 Task: Add Moon Valley Organics Lemon Rosemary Foaming Herbal Hand Soap to the cart.
Action: Mouse moved to (887, 332)
Screenshot: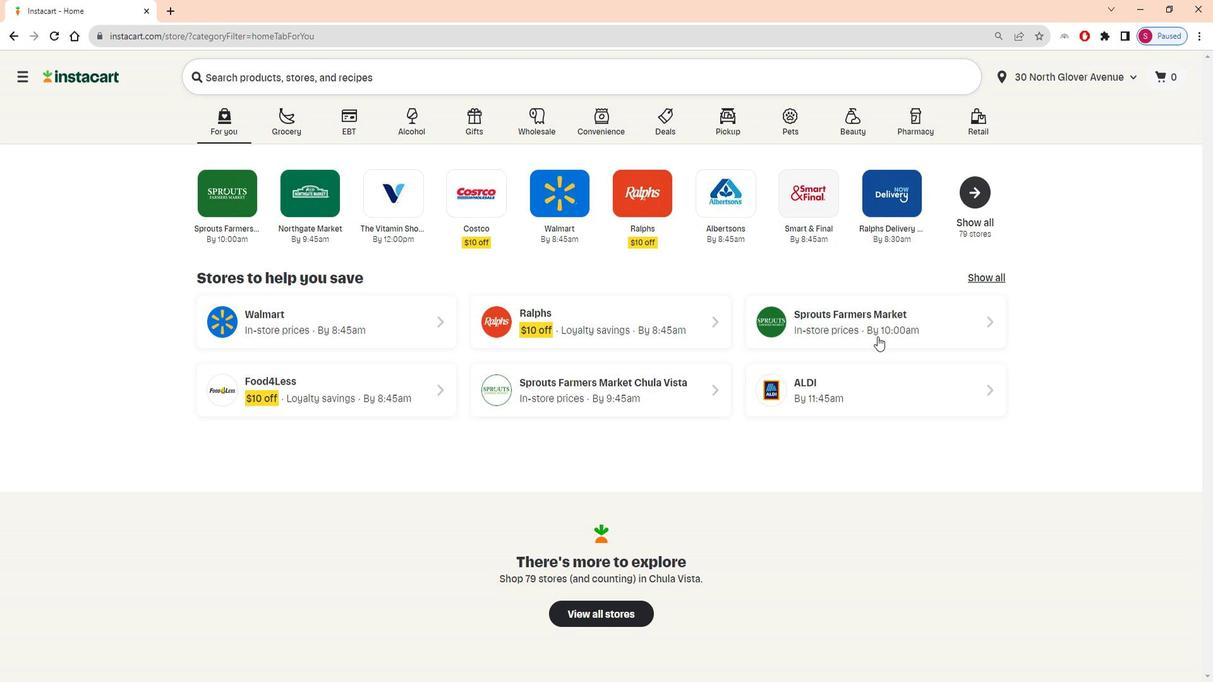 
Action: Mouse pressed left at (887, 332)
Screenshot: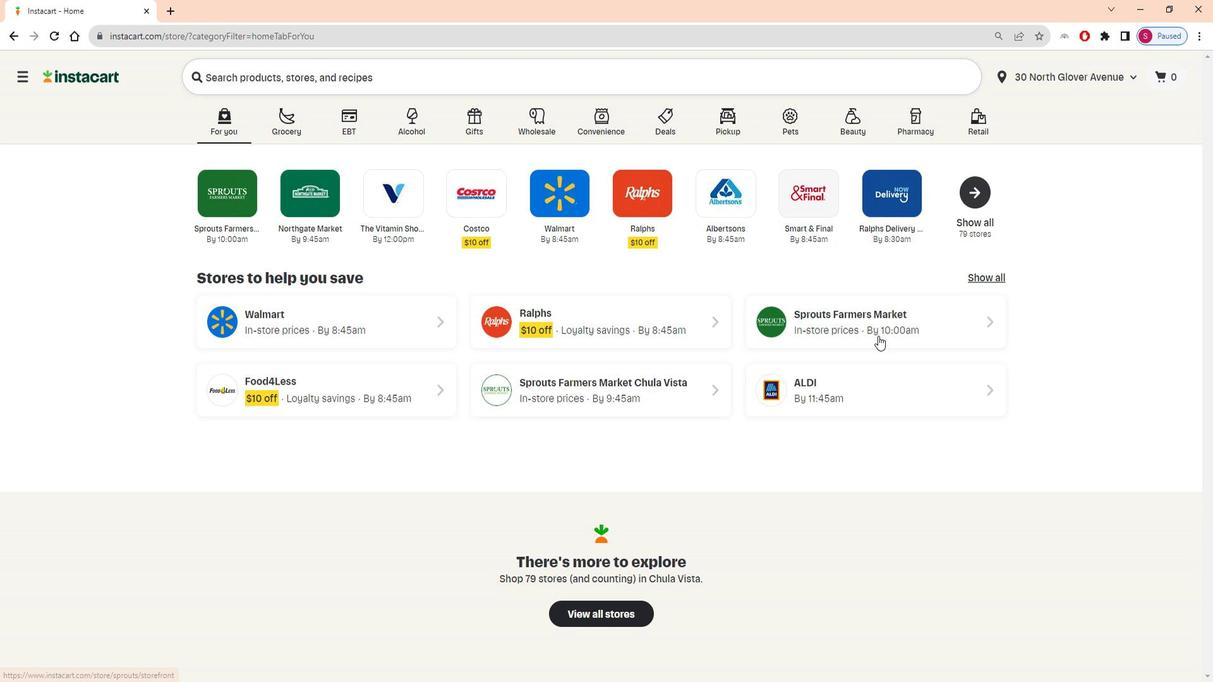 
Action: Mouse moved to (109, 483)
Screenshot: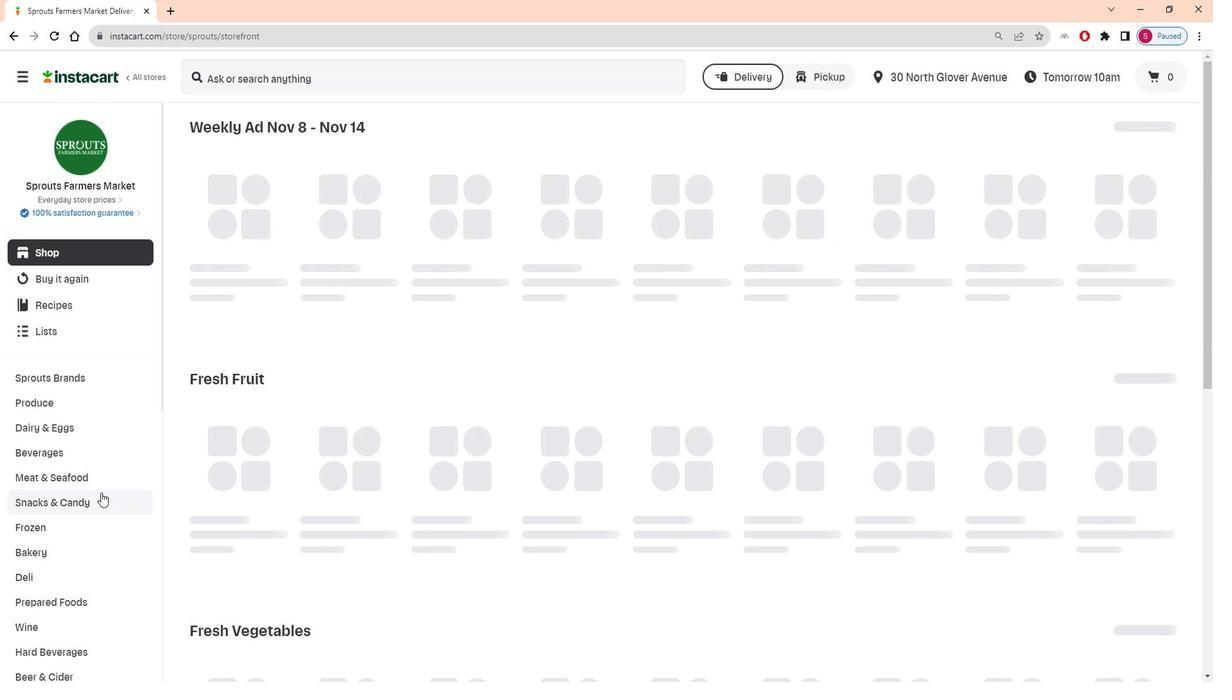 
Action: Mouse scrolled (109, 483) with delta (0, 0)
Screenshot: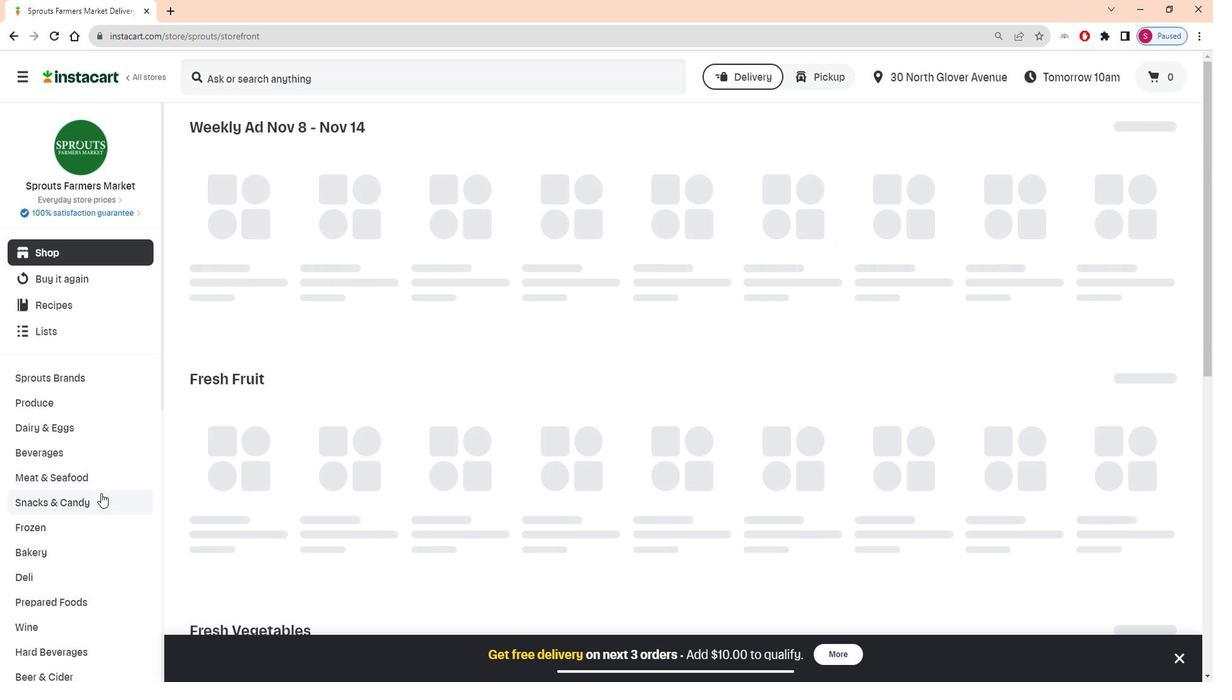 
Action: Mouse scrolled (109, 483) with delta (0, 0)
Screenshot: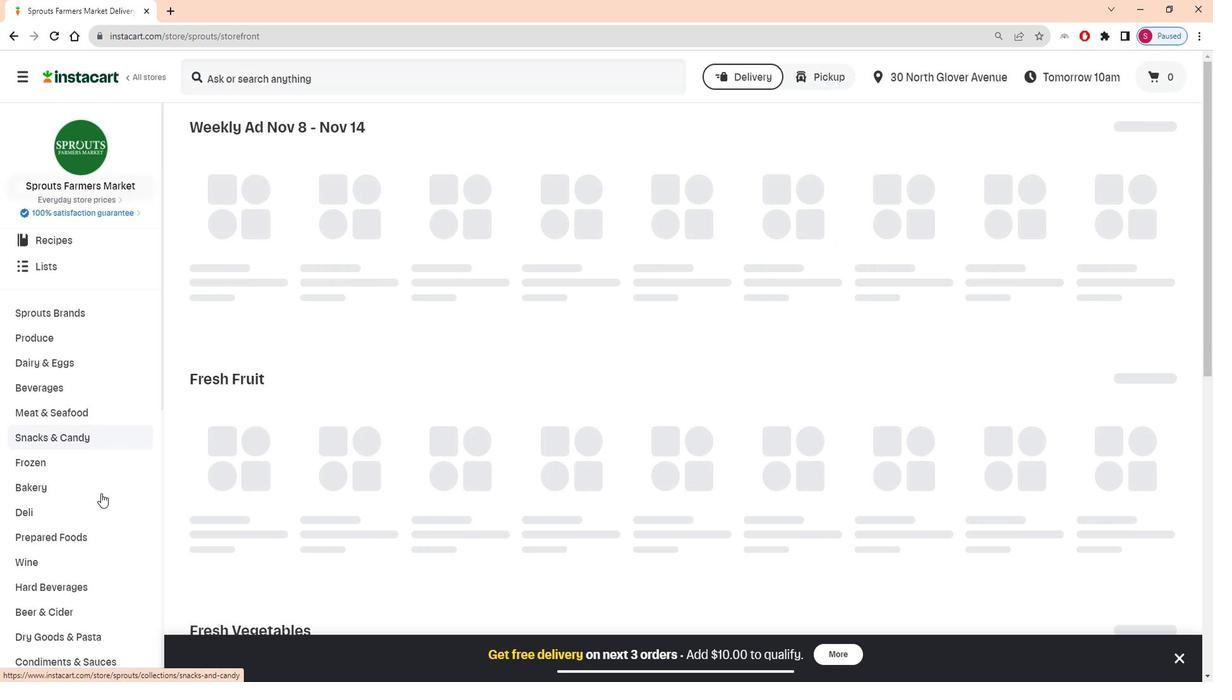 
Action: Mouse scrolled (109, 483) with delta (0, 0)
Screenshot: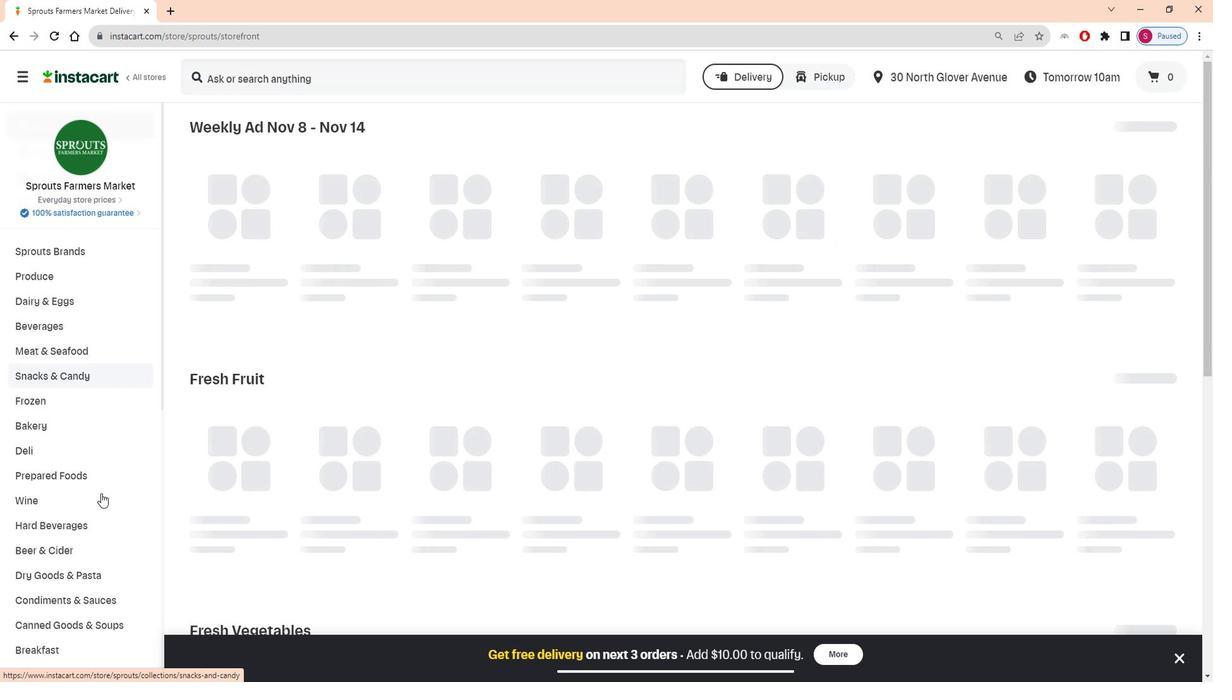 
Action: Mouse scrolled (109, 483) with delta (0, 0)
Screenshot: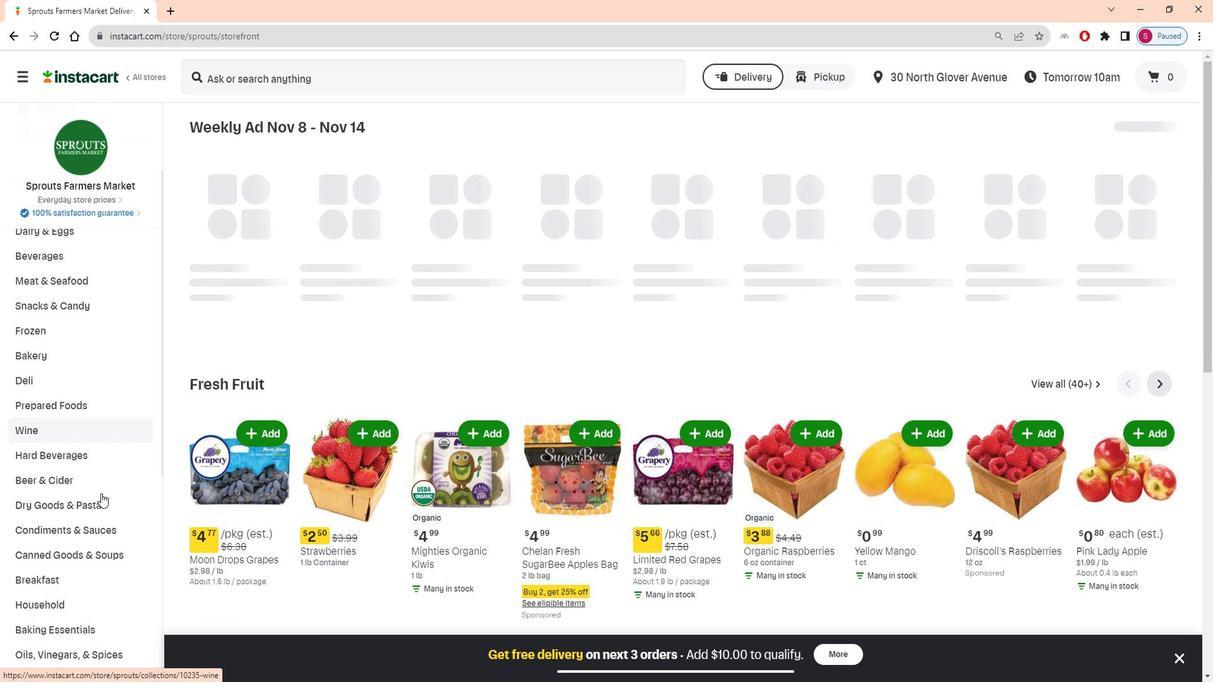 
Action: Mouse moved to (99, 465)
Screenshot: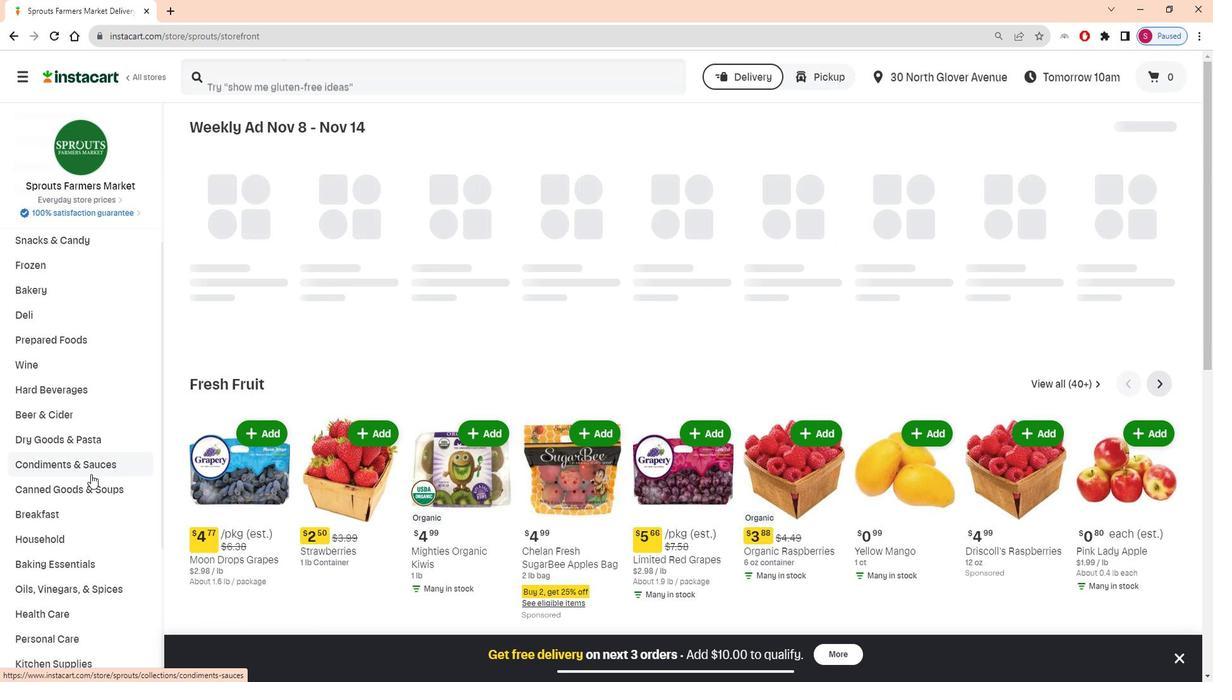 
Action: Mouse scrolled (99, 464) with delta (0, 0)
Screenshot: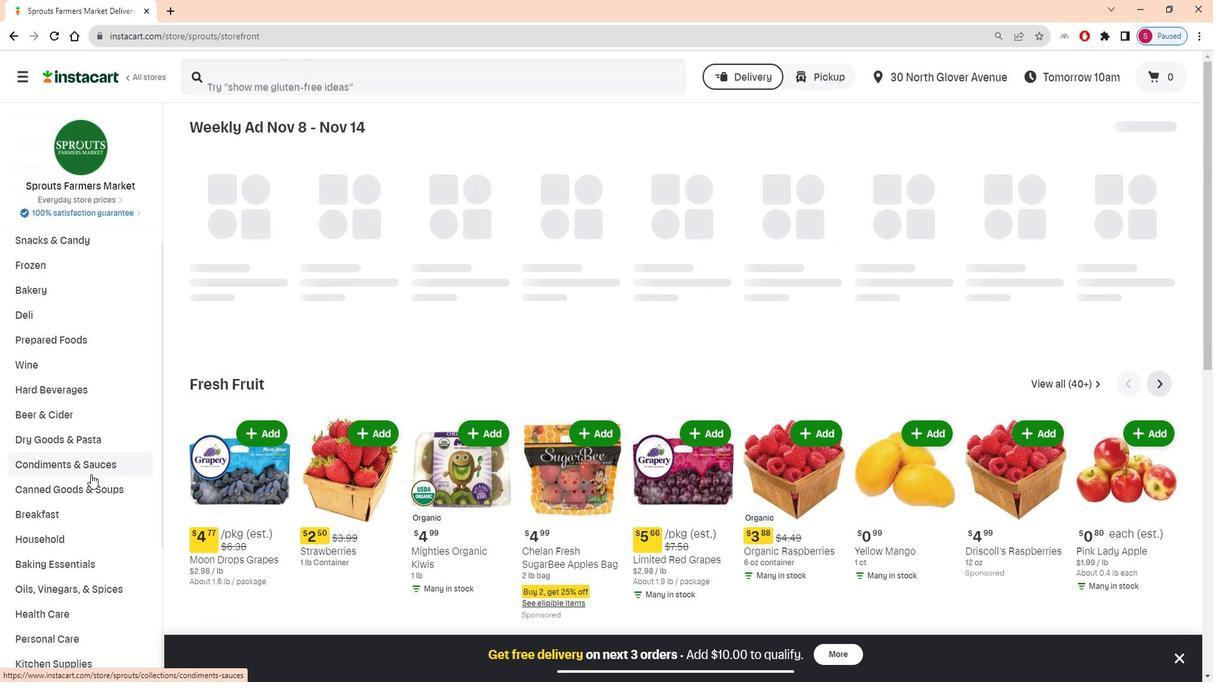 
Action: Mouse moved to (97, 468)
Screenshot: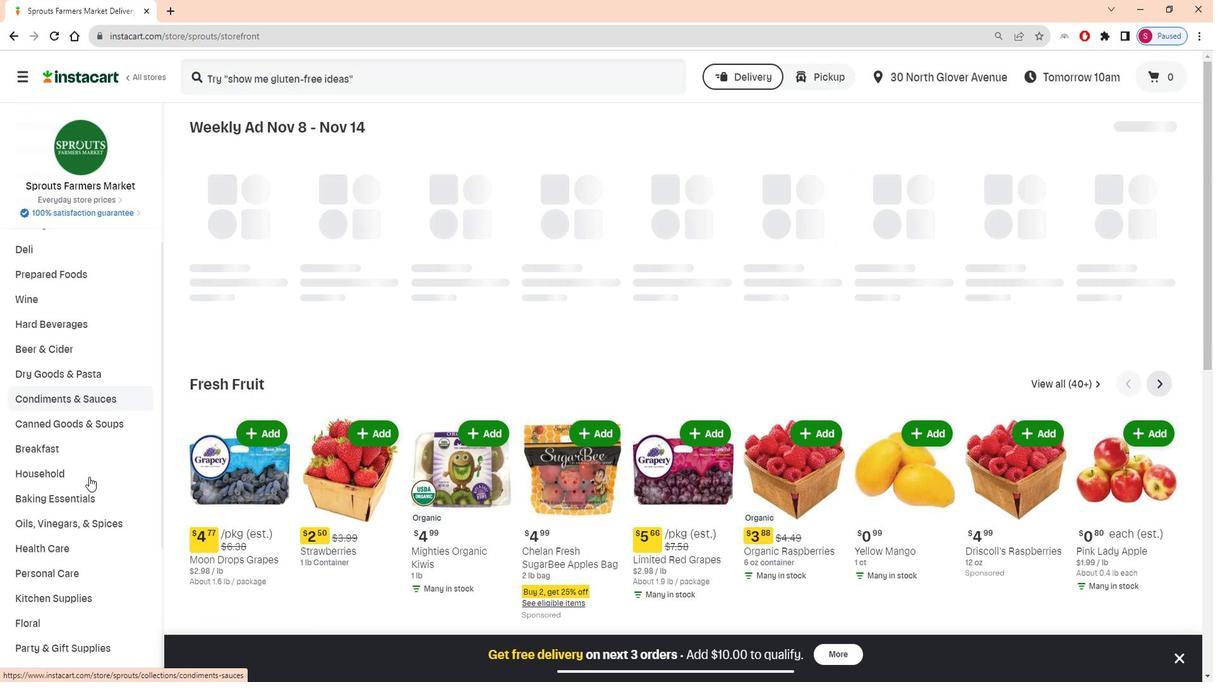 
Action: Mouse scrolled (97, 467) with delta (0, 0)
Screenshot: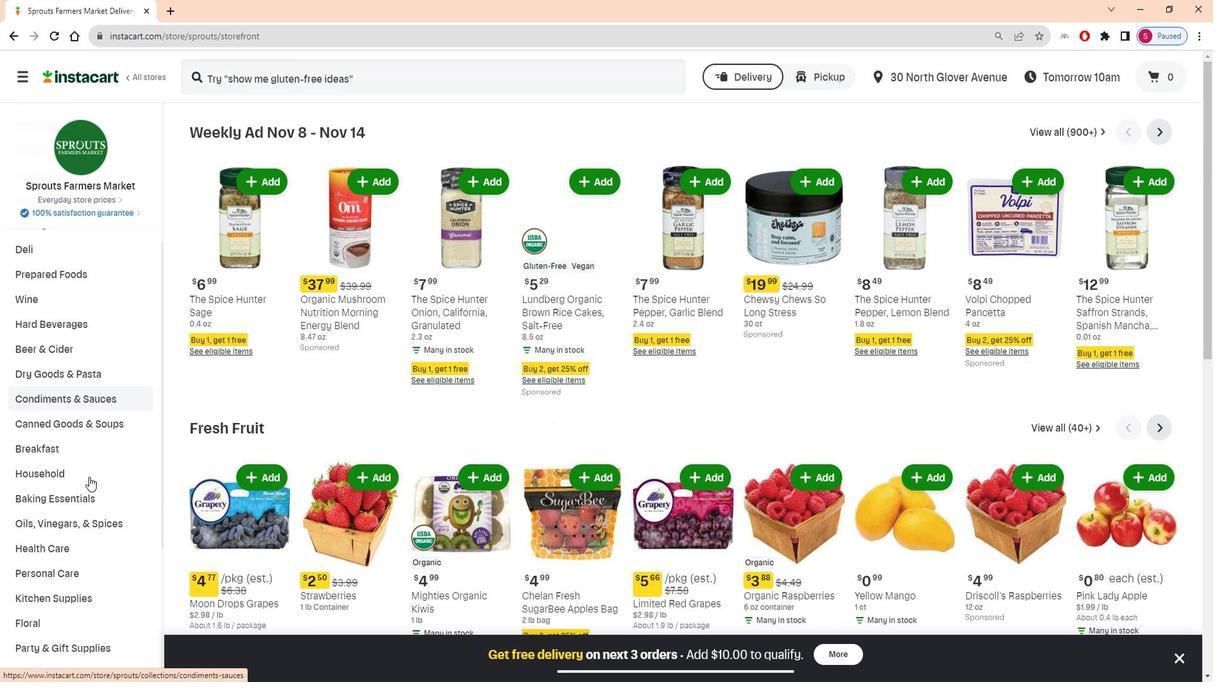 
Action: Mouse moved to (103, 495)
Screenshot: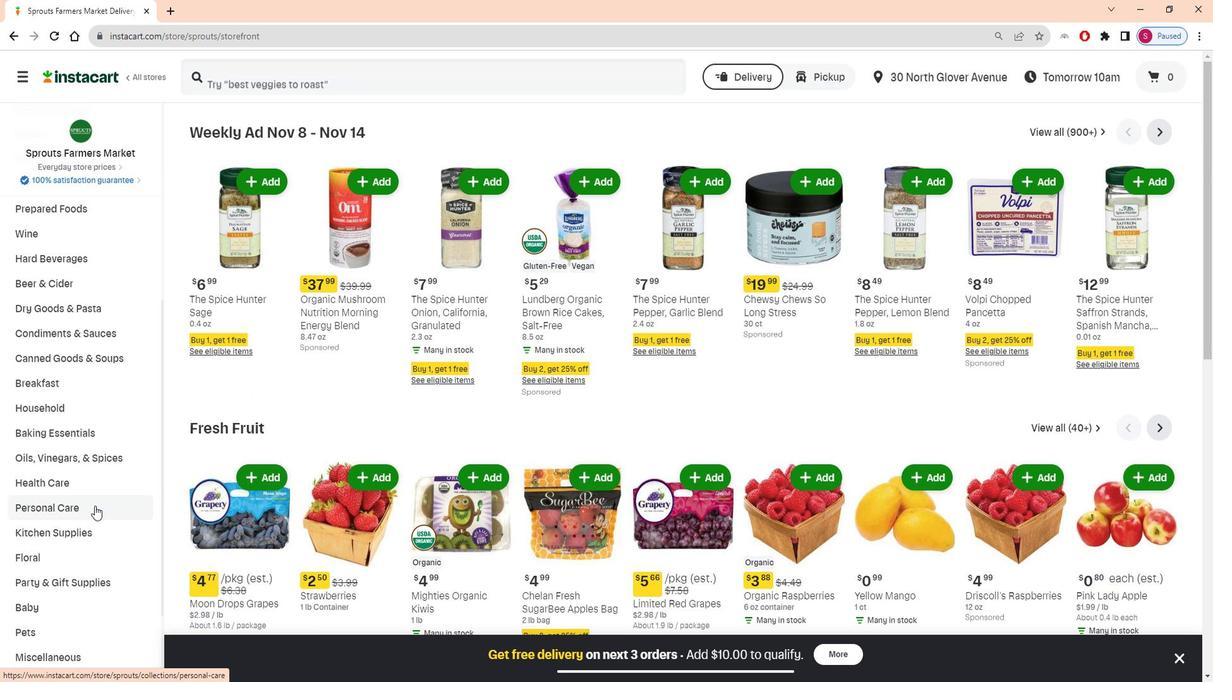 
Action: Mouse pressed left at (103, 495)
Screenshot: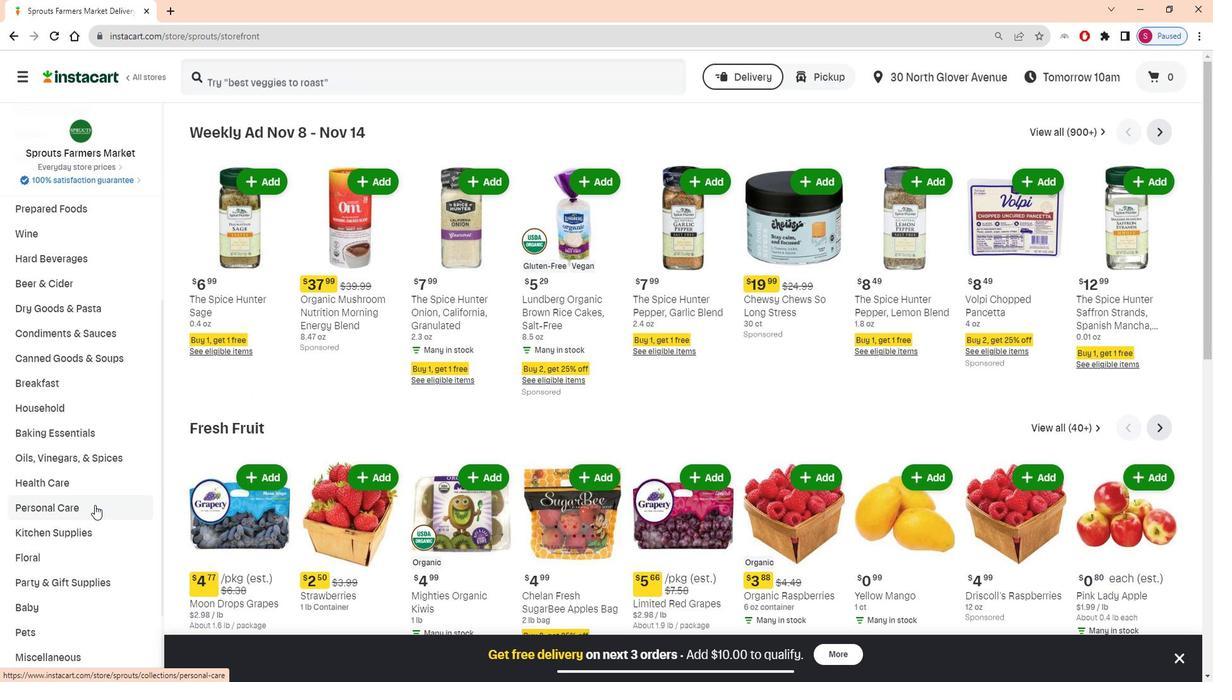 
Action: Mouse moved to (325, 166)
Screenshot: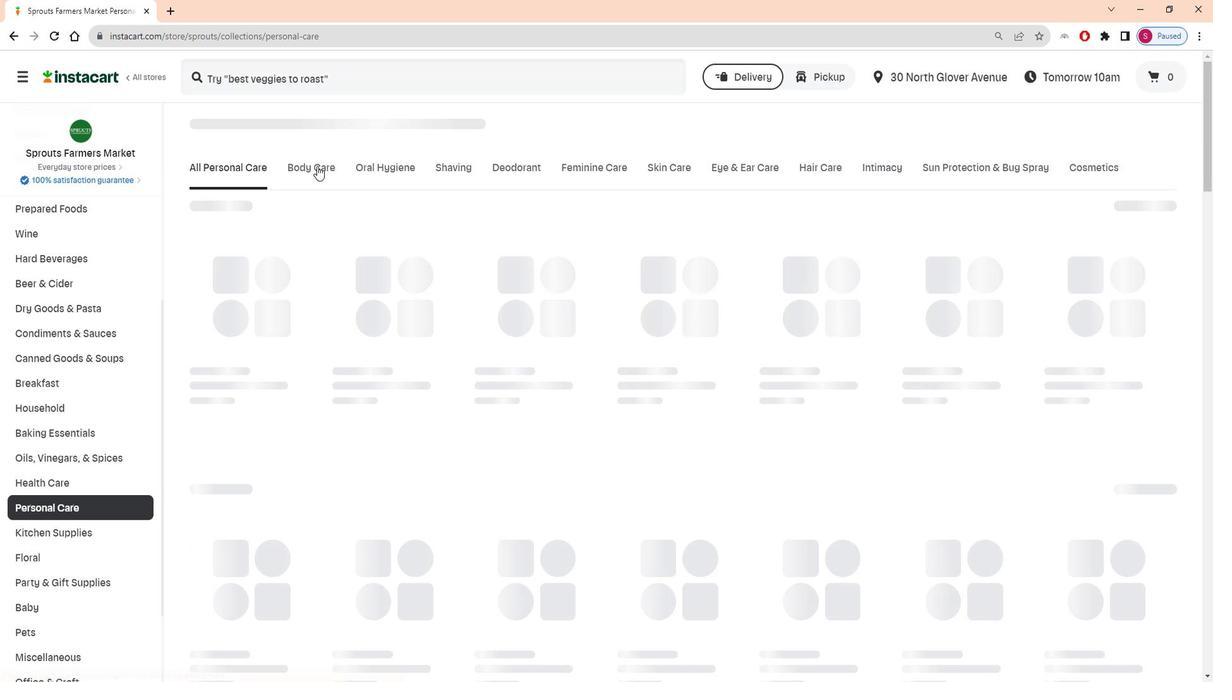 
Action: Mouse pressed left at (325, 166)
Screenshot: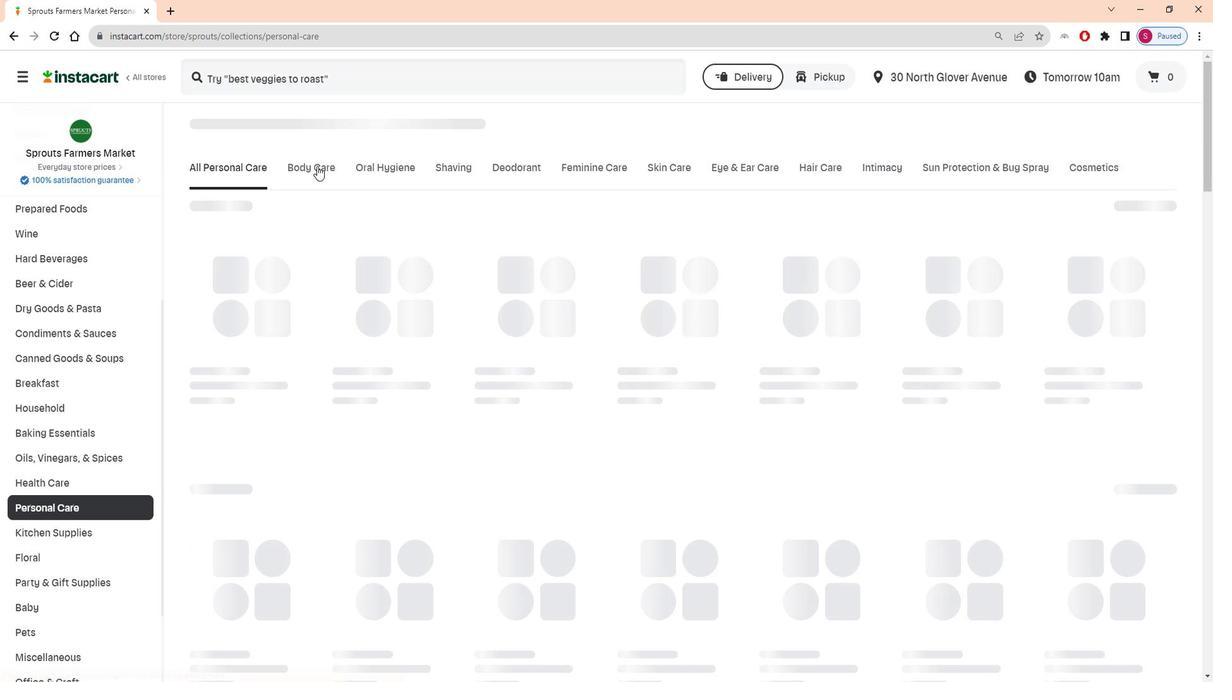 
Action: Mouse moved to (435, 214)
Screenshot: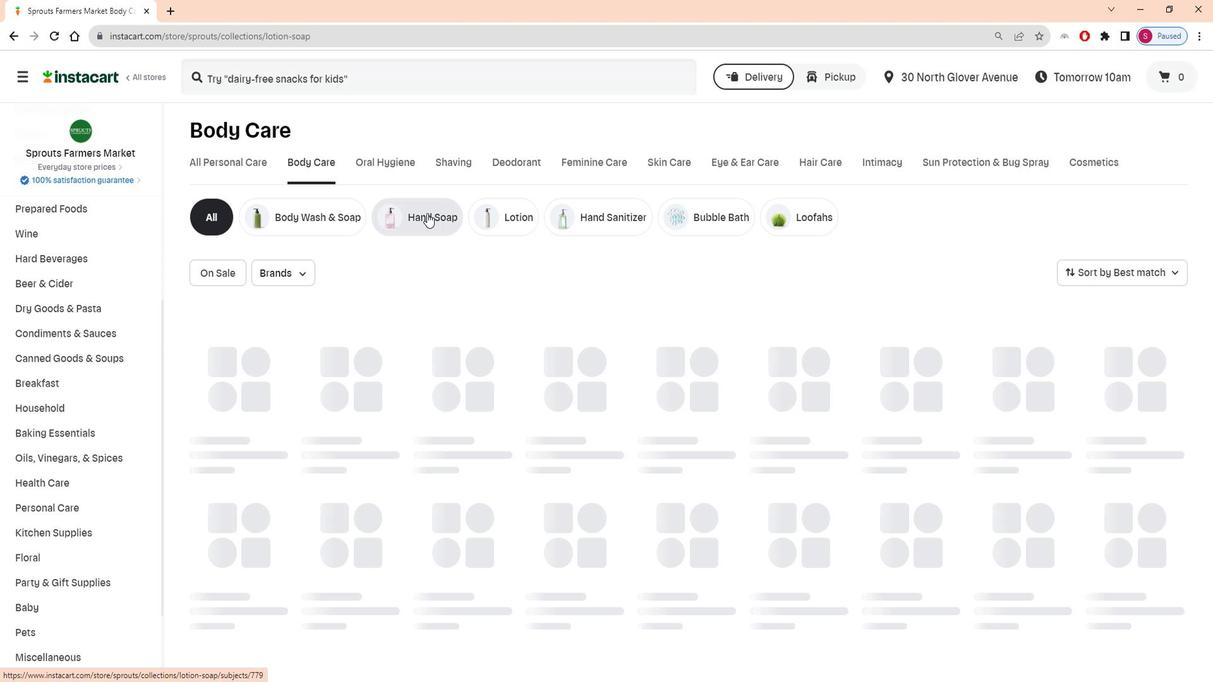
Action: Mouse pressed left at (435, 214)
Screenshot: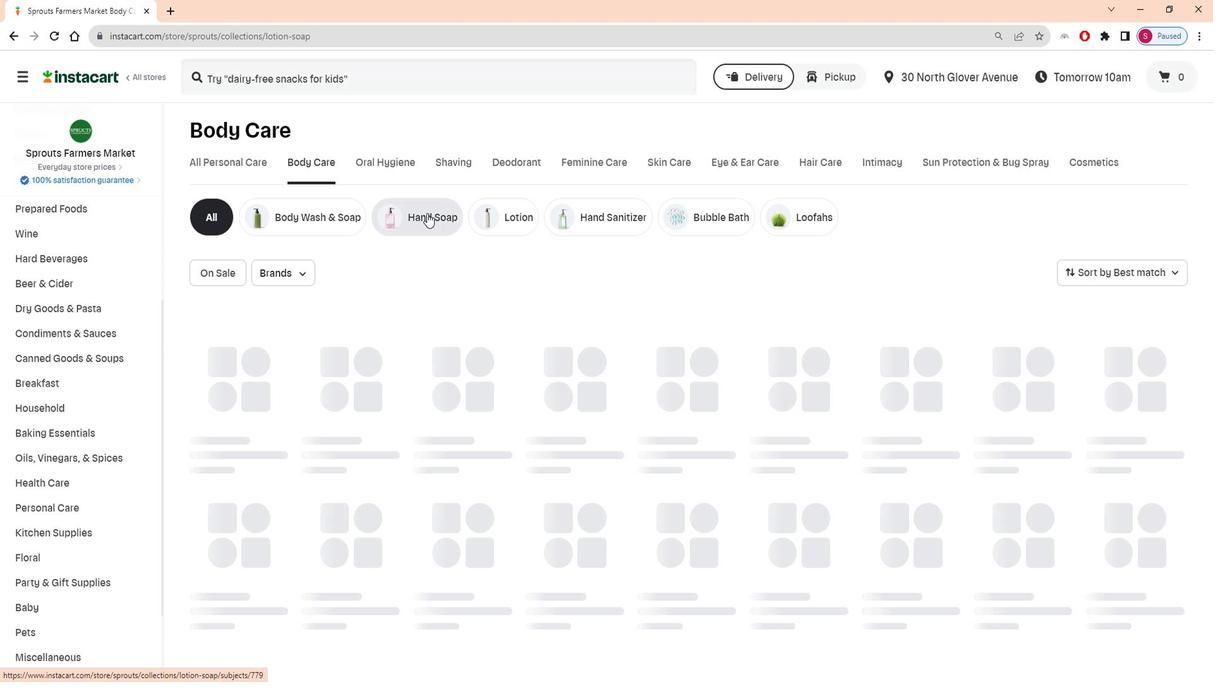 
Action: Mouse moved to (310, 88)
Screenshot: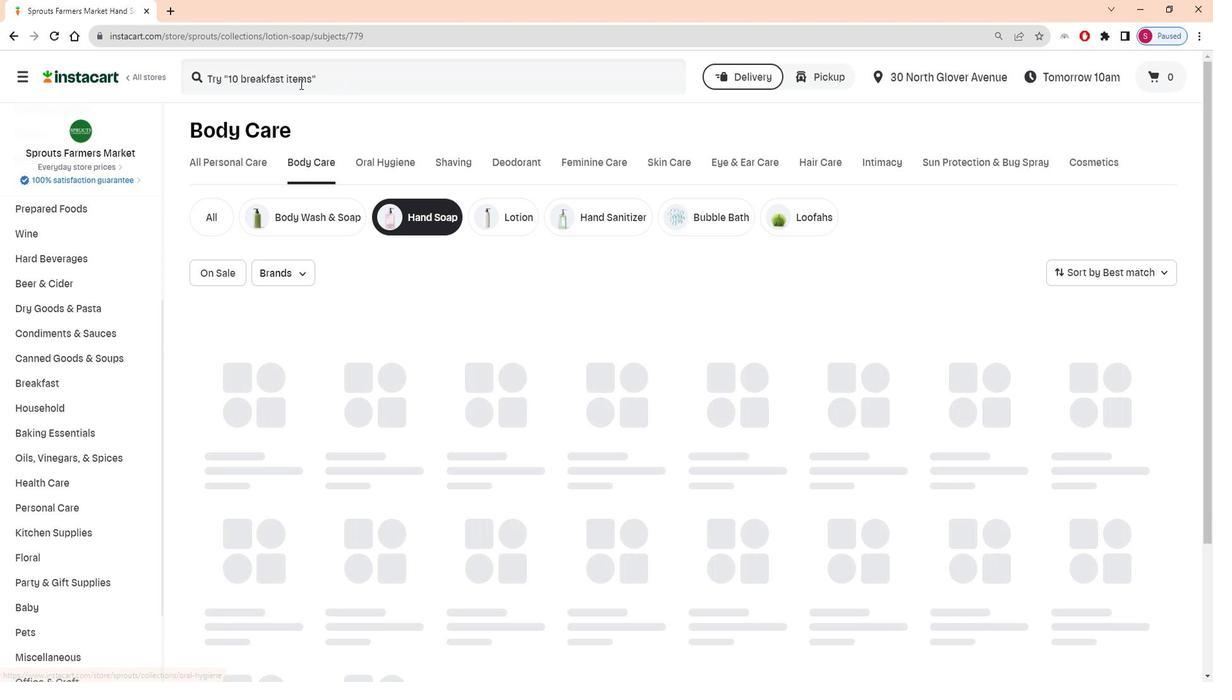 
Action: Mouse pressed left at (310, 88)
Screenshot: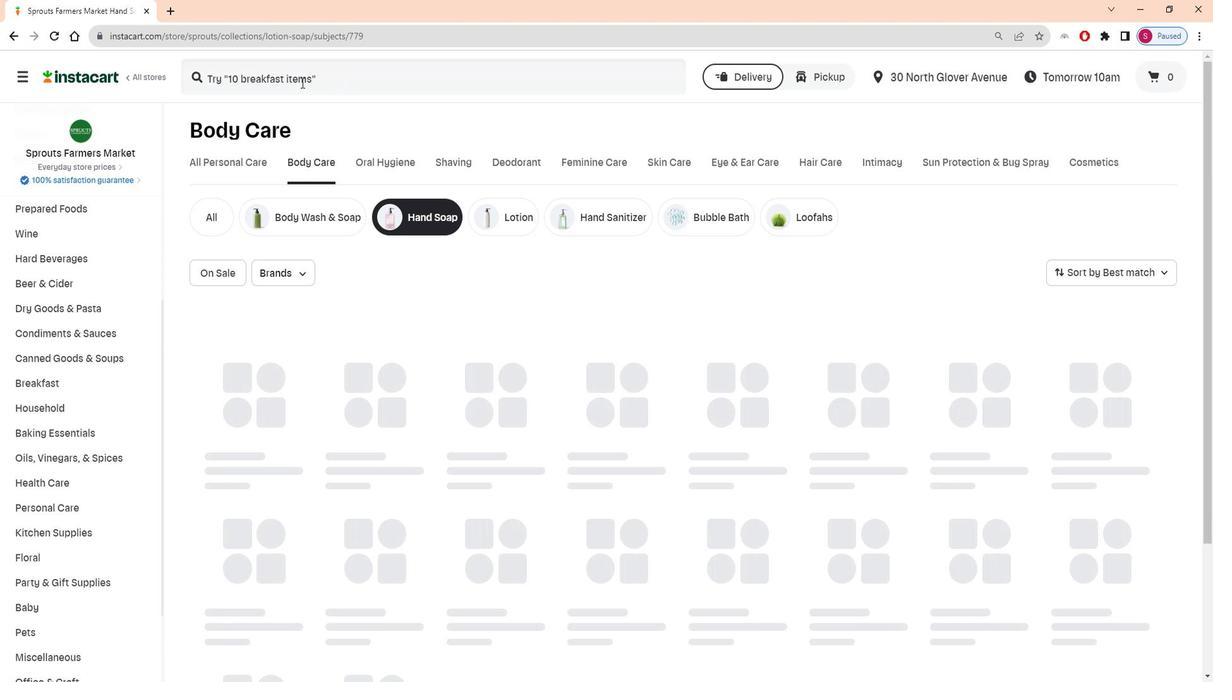 
Action: Key pressed <Key.shift>Moon<Key.space><Key.shift>Valley<Key.space><Key.shift>Organics<Key.space><Key.shift>Lemon<Key.space><Key.shift>Rosemary<Key.space><Key.shift>Foaming<Key.space><Key.shift>Herbal<Key.space><Key.shift>Hand<Key.space><Key.shift>Soap<Key.space><Key.enter>
Screenshot: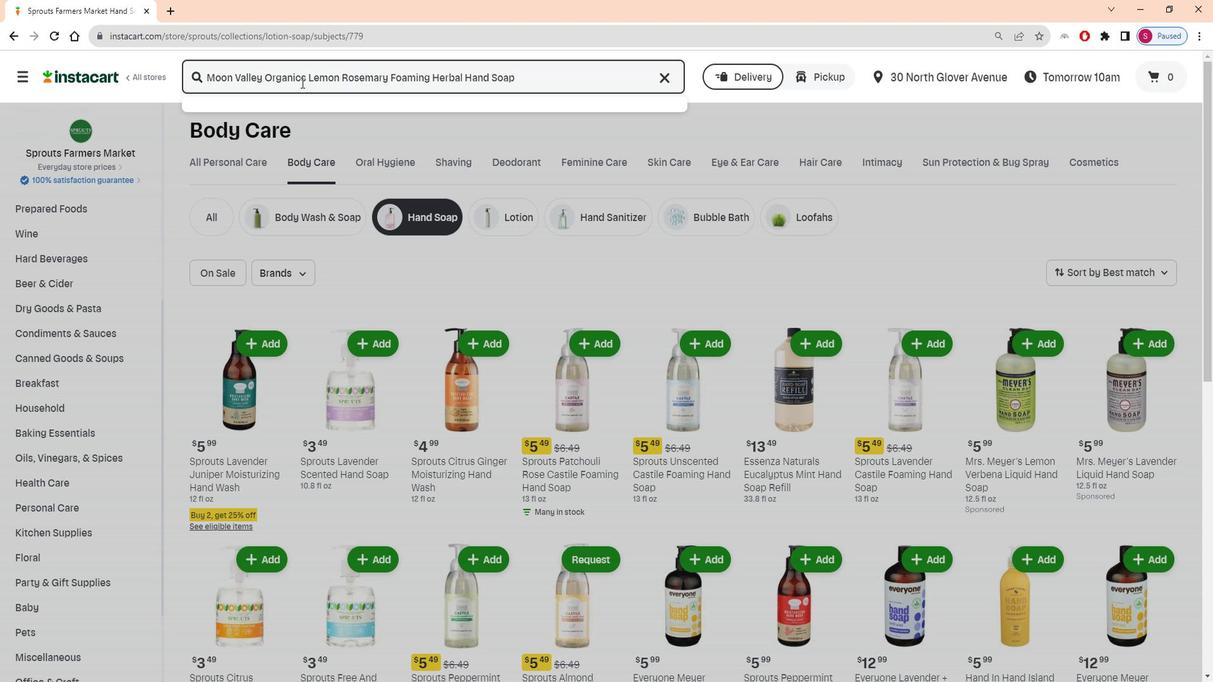 
Action: Mouse moved to (209, 232)
Screenshot: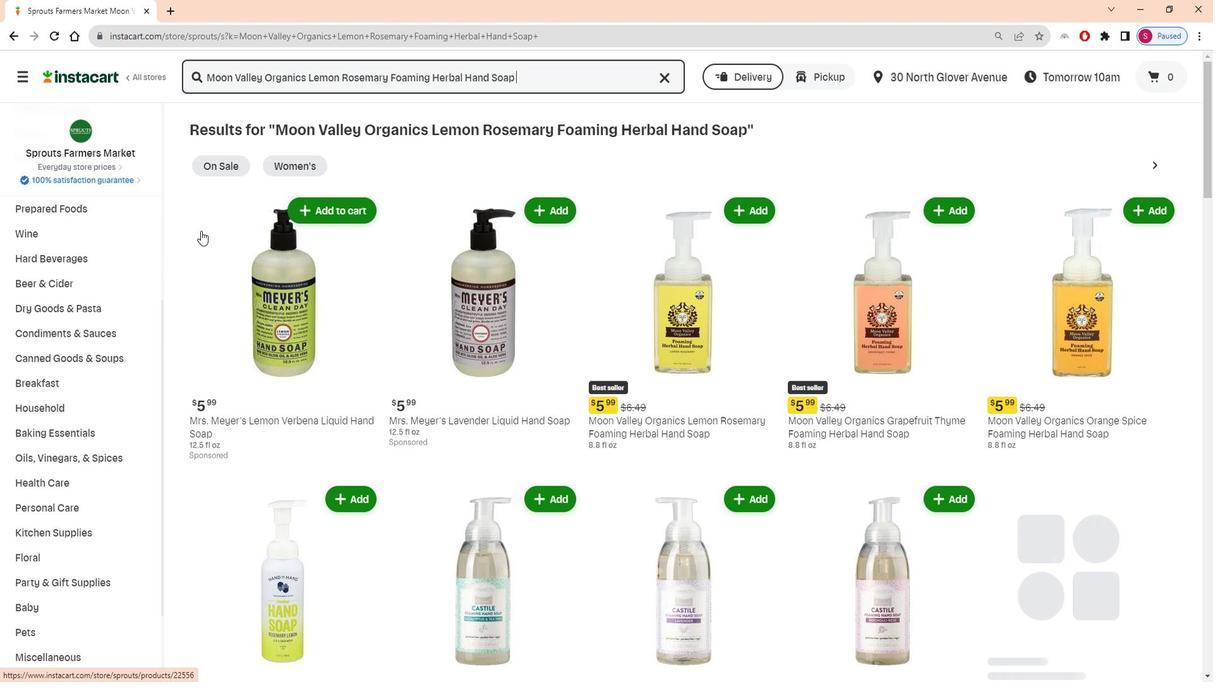 
Action: Mouse scrolled (209, 231) with delta (0, 0)
Screenshot: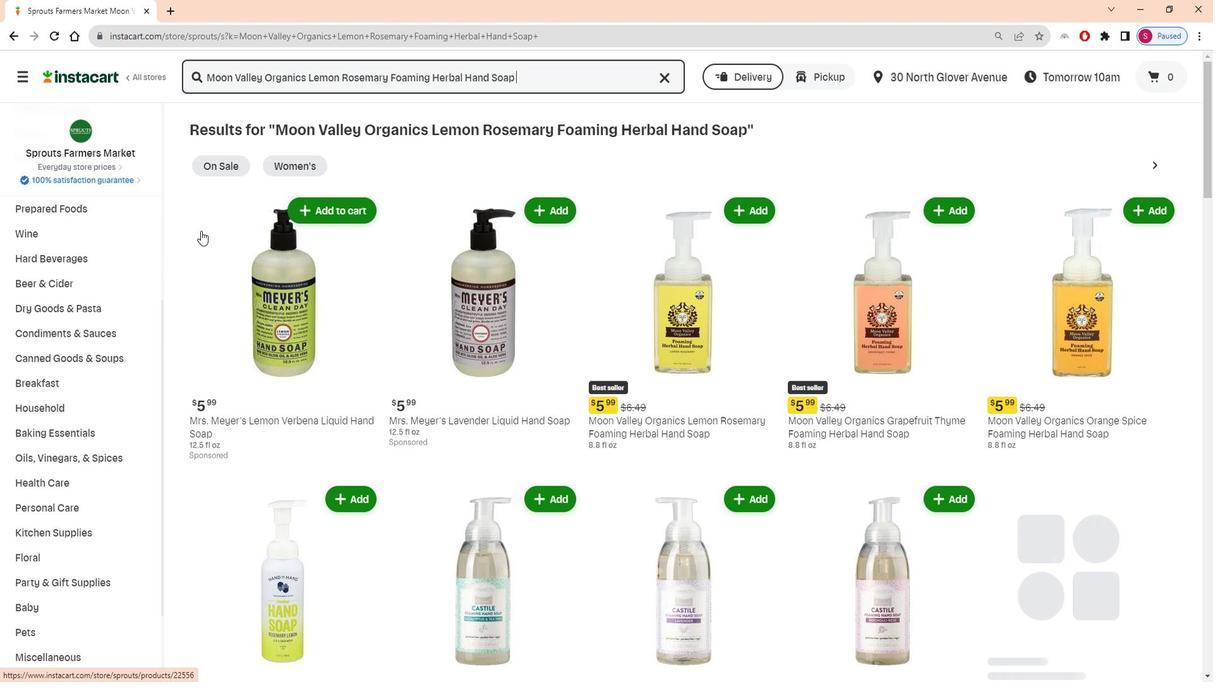 
Action: Mouse moved to (211, 236)
Screenshot: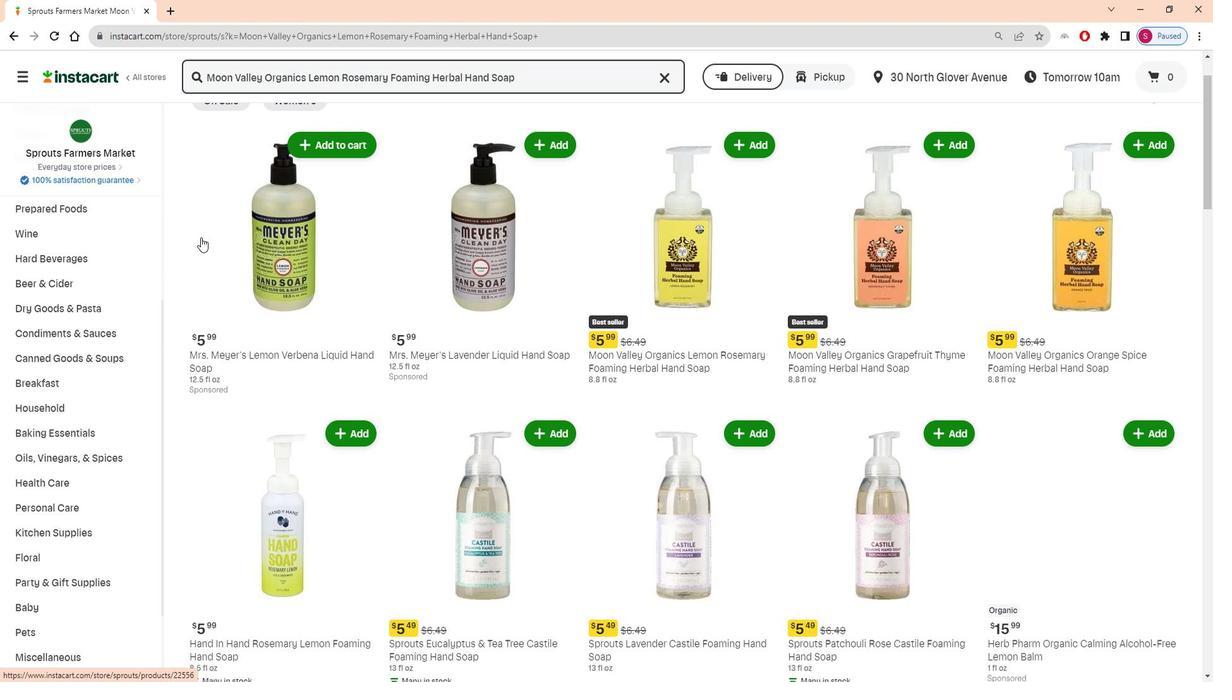 
Action: Mouse scrolled (211, 237) with delta (0, 0)
Screenshot: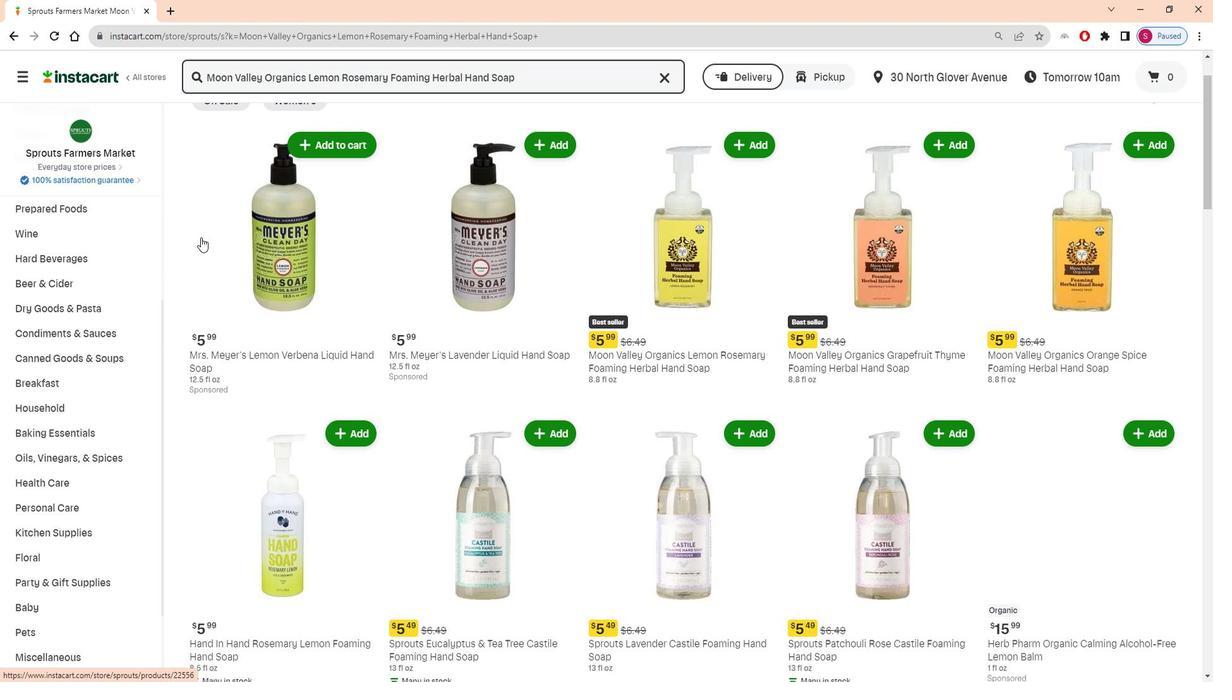 
Action: Mouse moved to (216, 236)
Screenshot: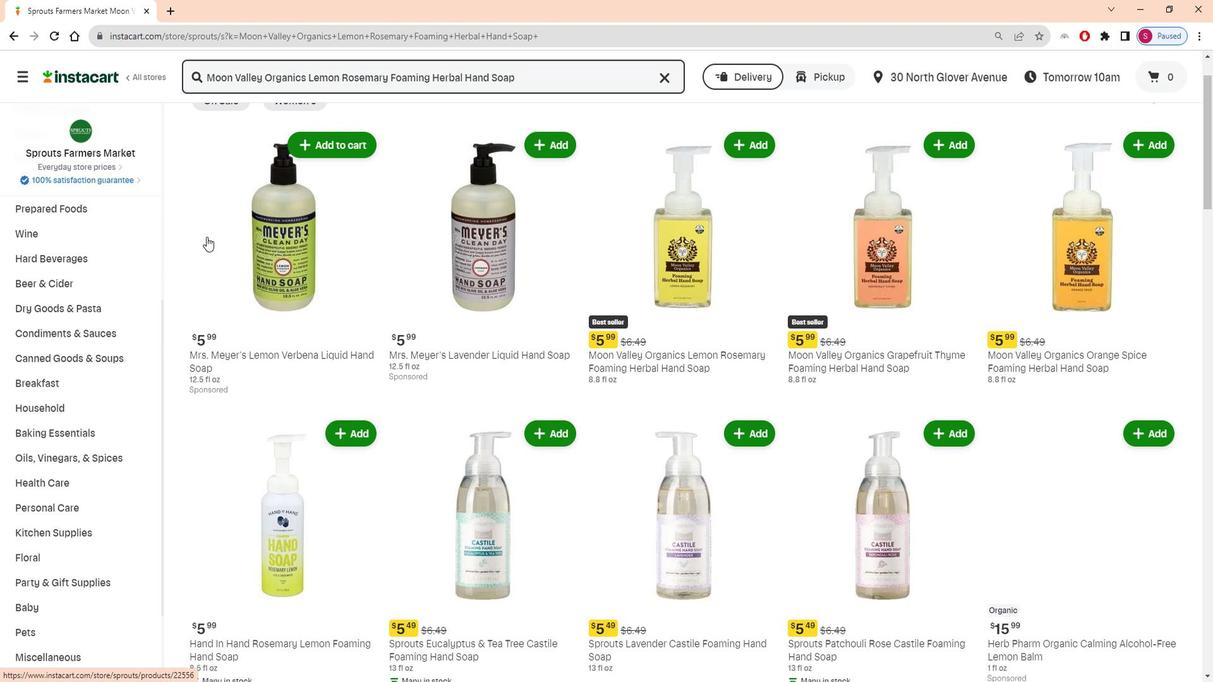 
Action: Mouse scrolled (216, 237) with delta (0, 0)
Screenshot: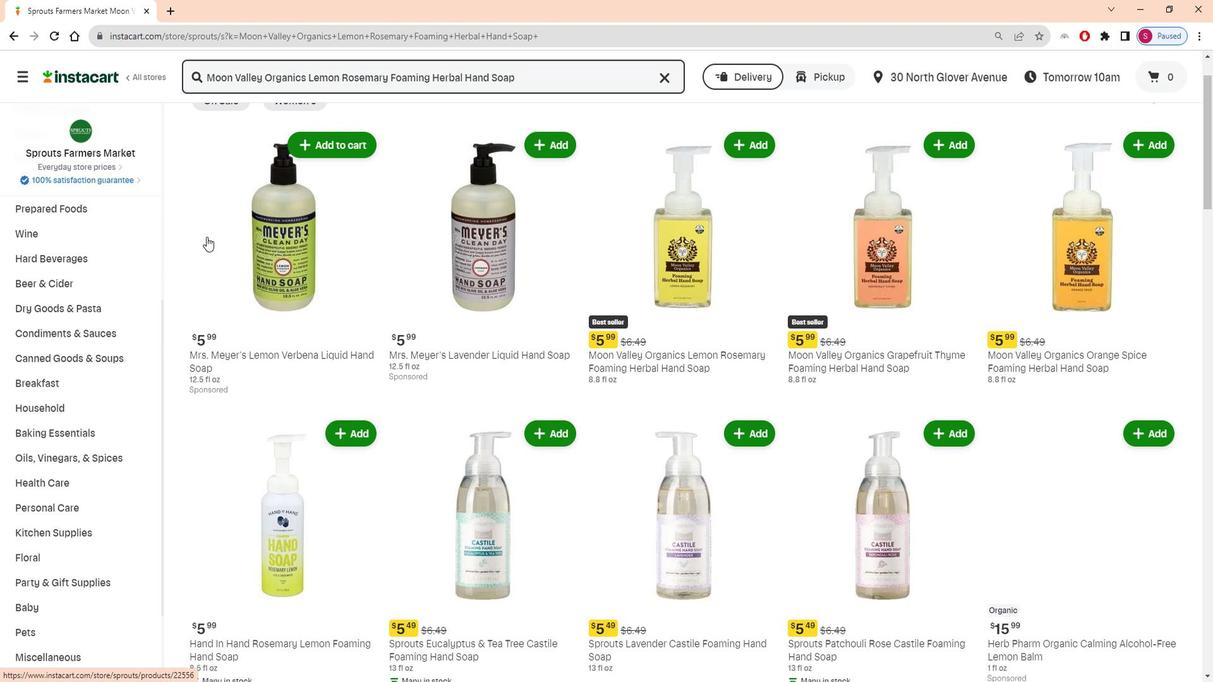 
Action: Mouse moved to (758, 207)
Screenshot: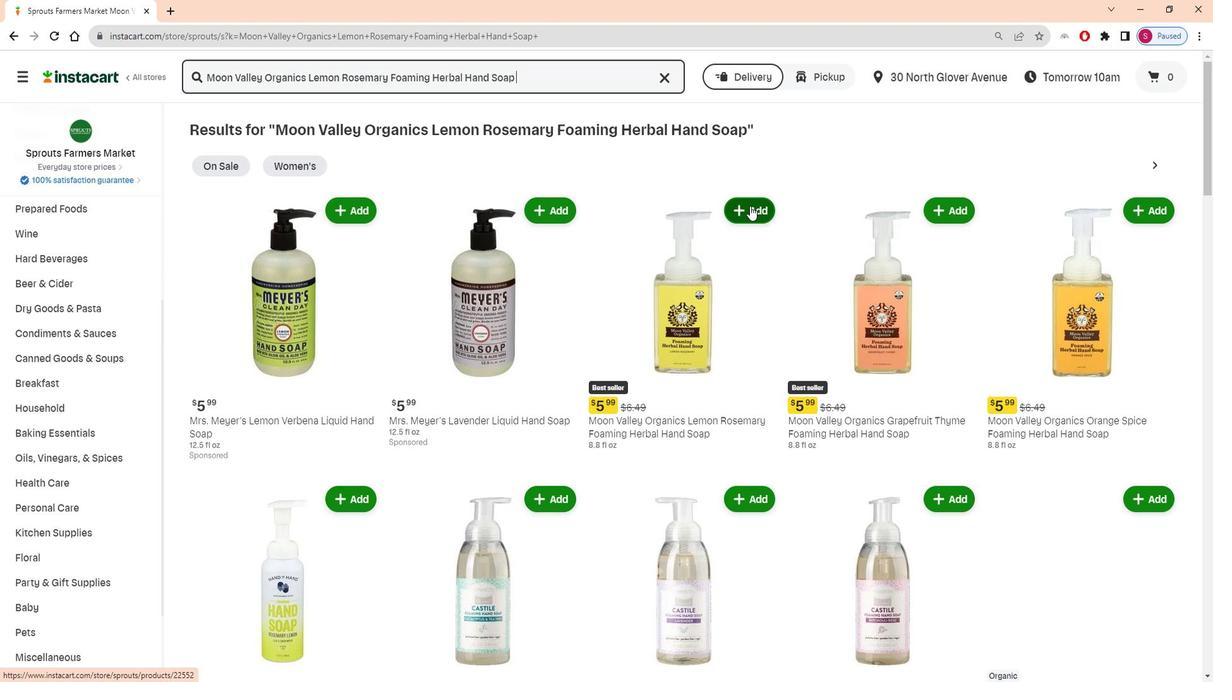 
Action: Mouse pressed left at (758, 207)
Screenshot: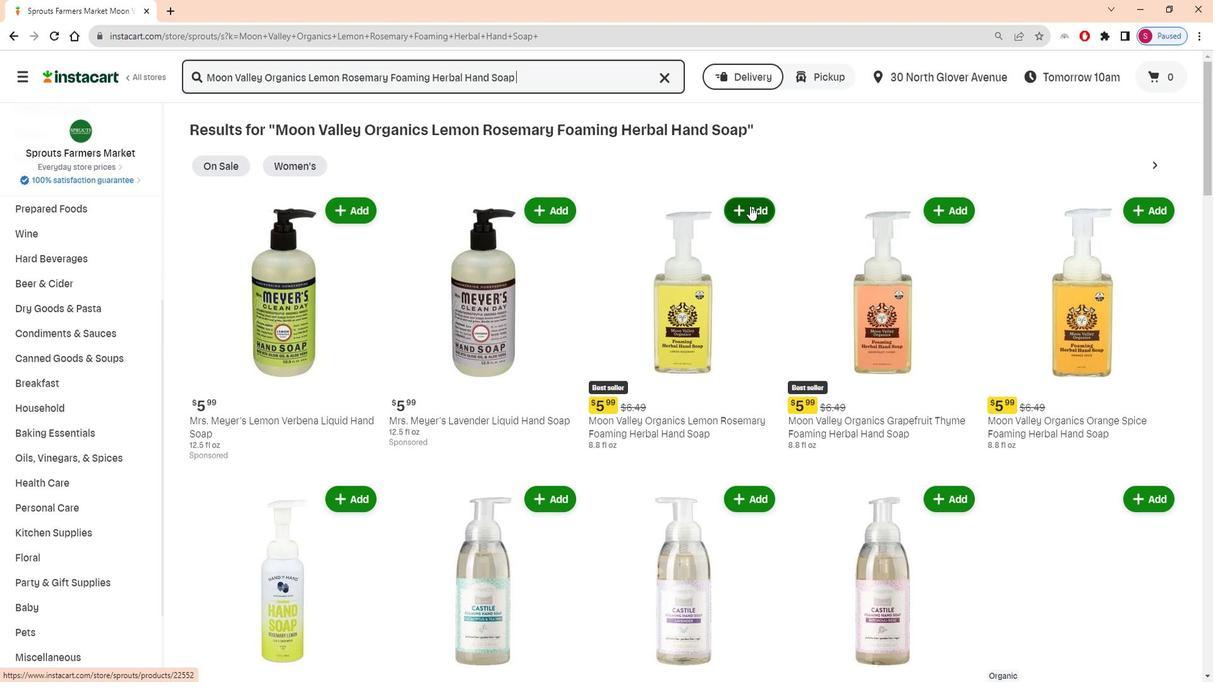 
Action: Mouse moved to (908, 151)
Screenshot: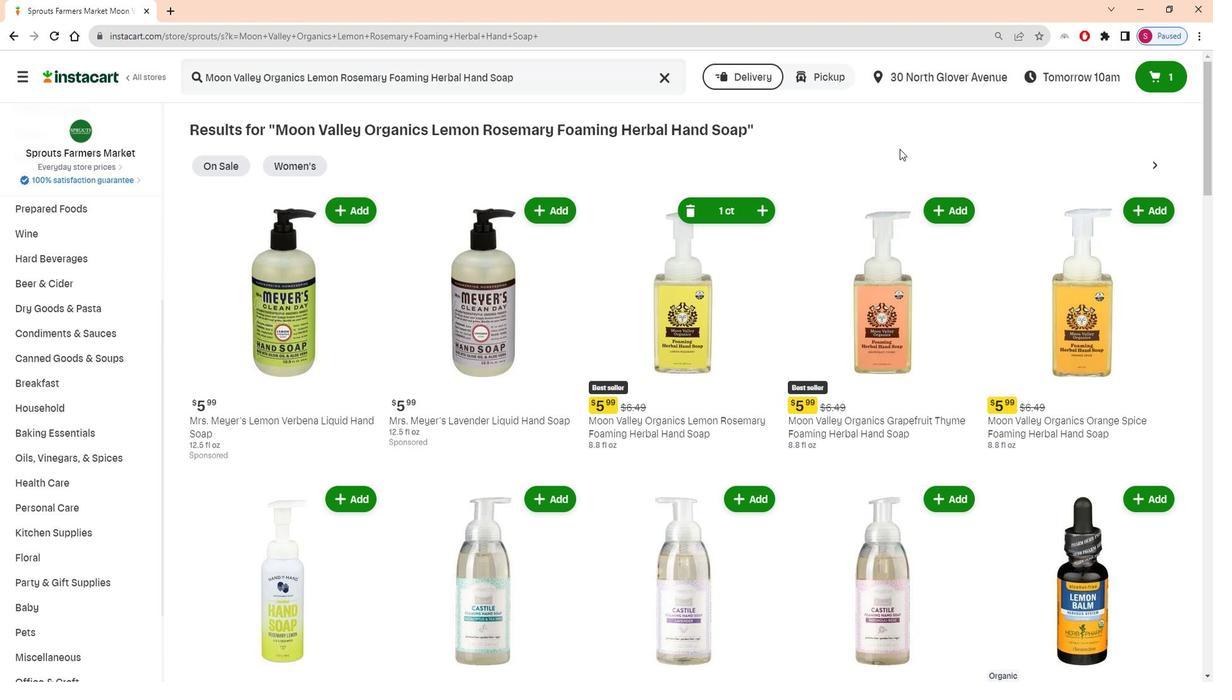 
